 Task: Schedule a cooking class for international cuisine.
Action: Mouse moved to (85, 99)
Screenshot: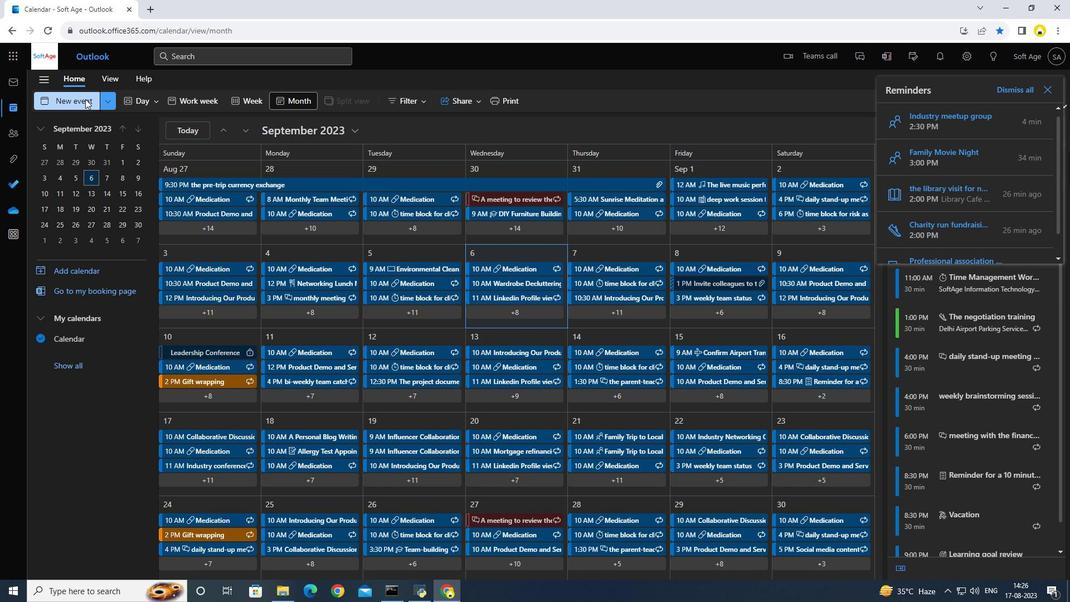 
Action: Mouse pressed left at (85, 99)
Screenshot: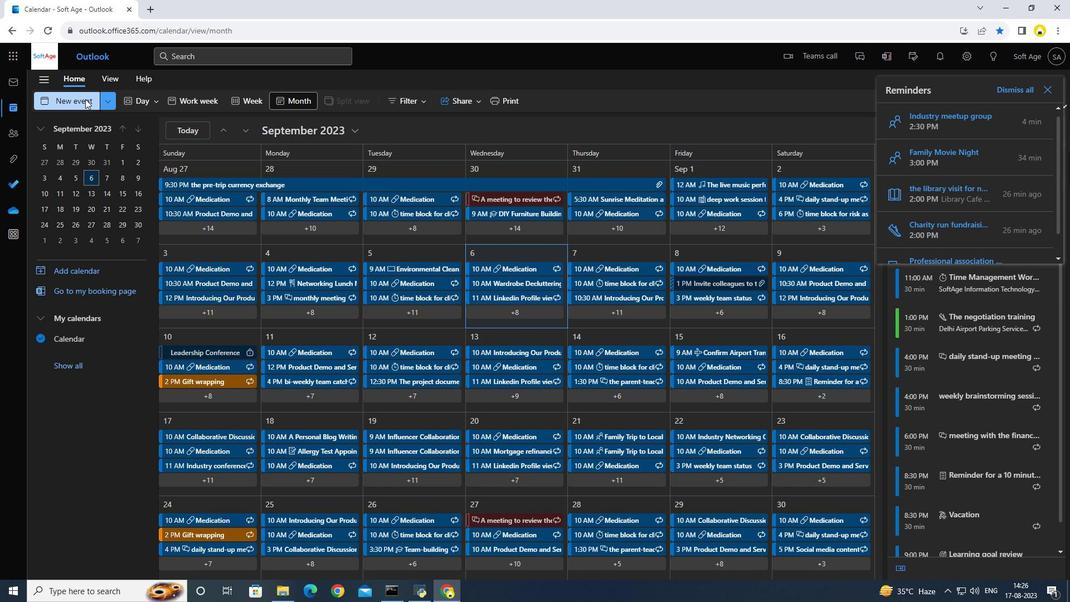 
Action: Mouse moved to (281, 162)
Screenshot: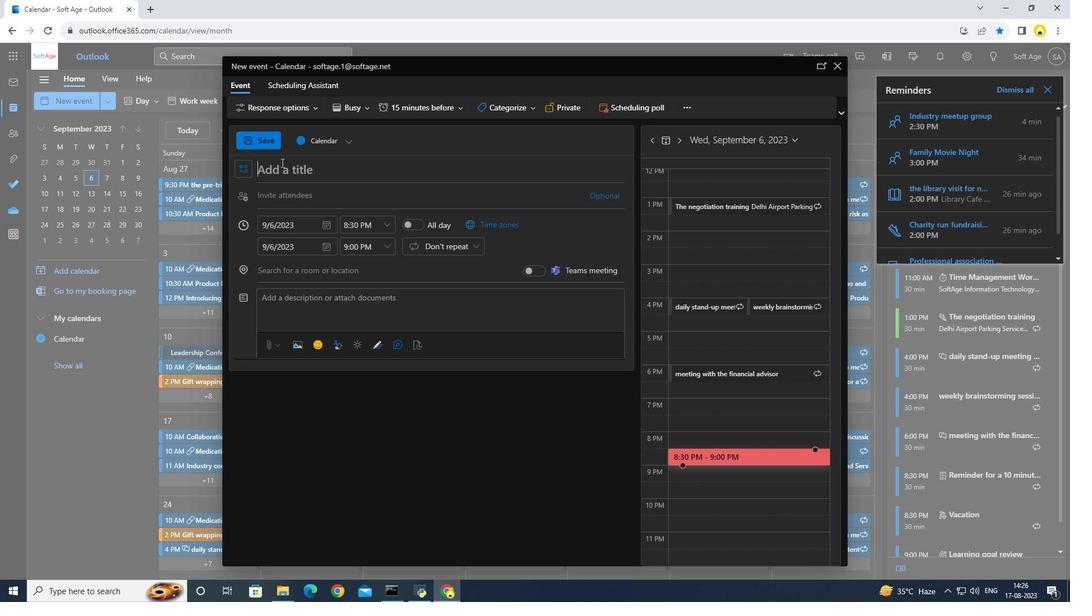 
Action: Key pressed <Key.caps_lock>C<Key.caps_lock>ooking<Key.space>class<Key.space>for<Key.space>in<Key.backspace><Key.backspace><Key.caps_lock>I<Key.caps_lock>nt
Screenshot: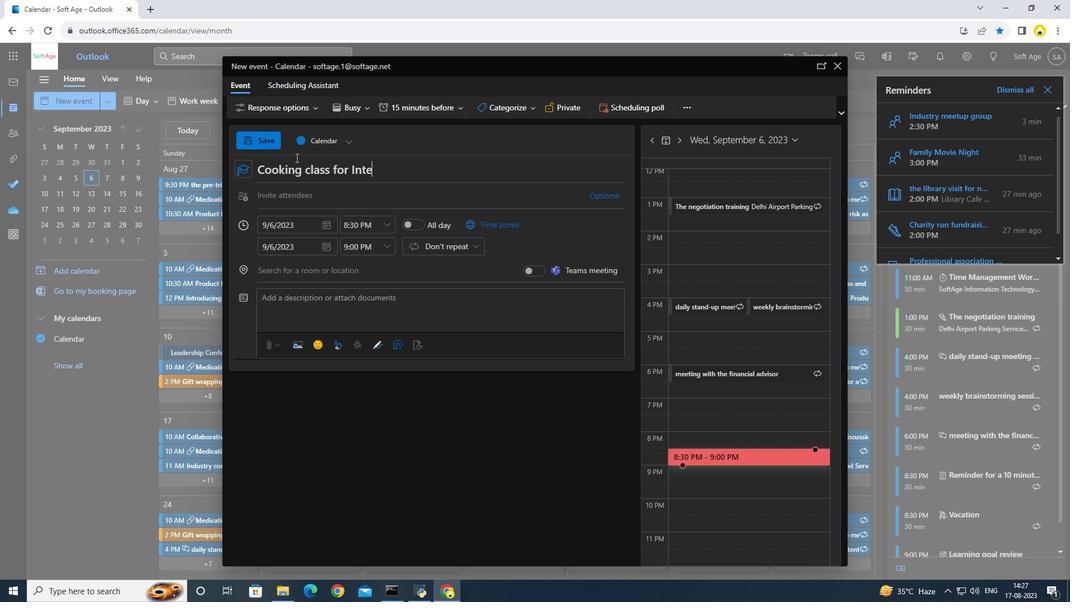 
Action: Mouse moved to (296, 157)
Screenshot: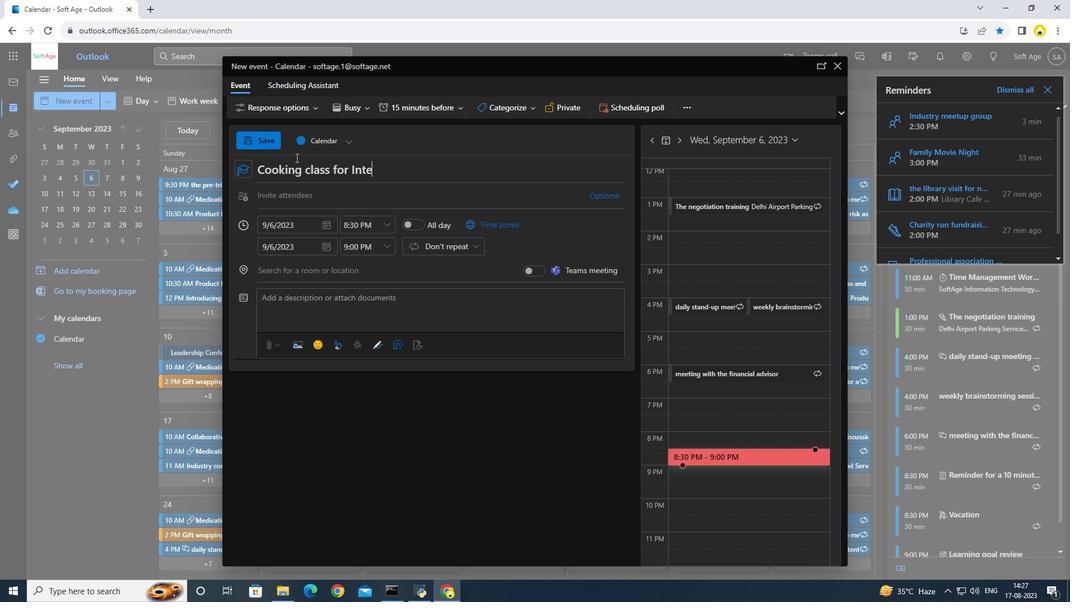 
Action: Key pressed ernational<Key.space><Key.caps_lock>C<Key.caps_lock>uisine
Screenshot: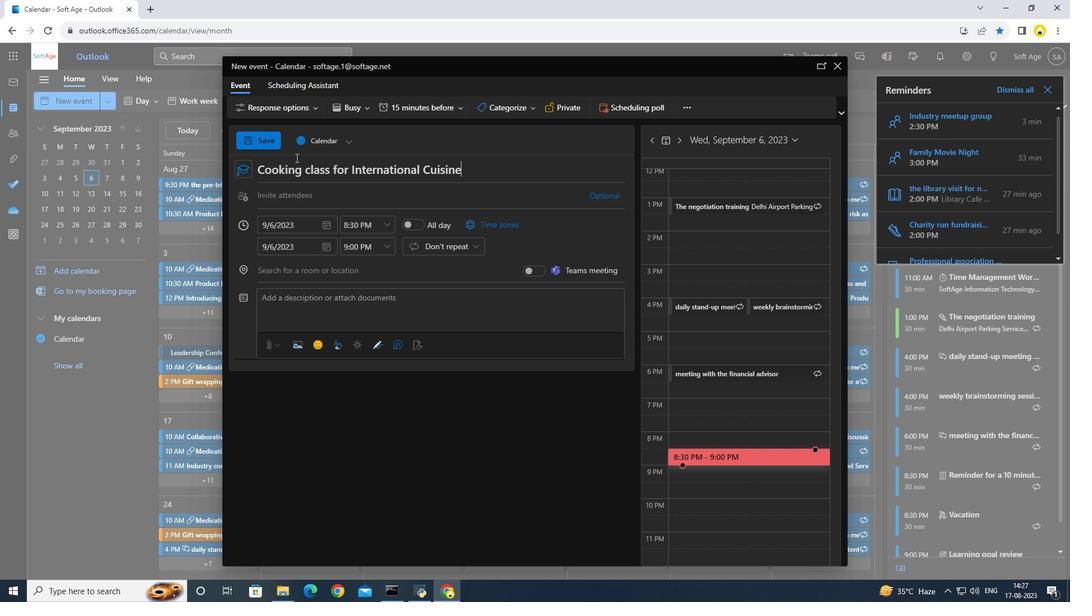 
Action: Mouse moved to (384, 226)
Screenshot: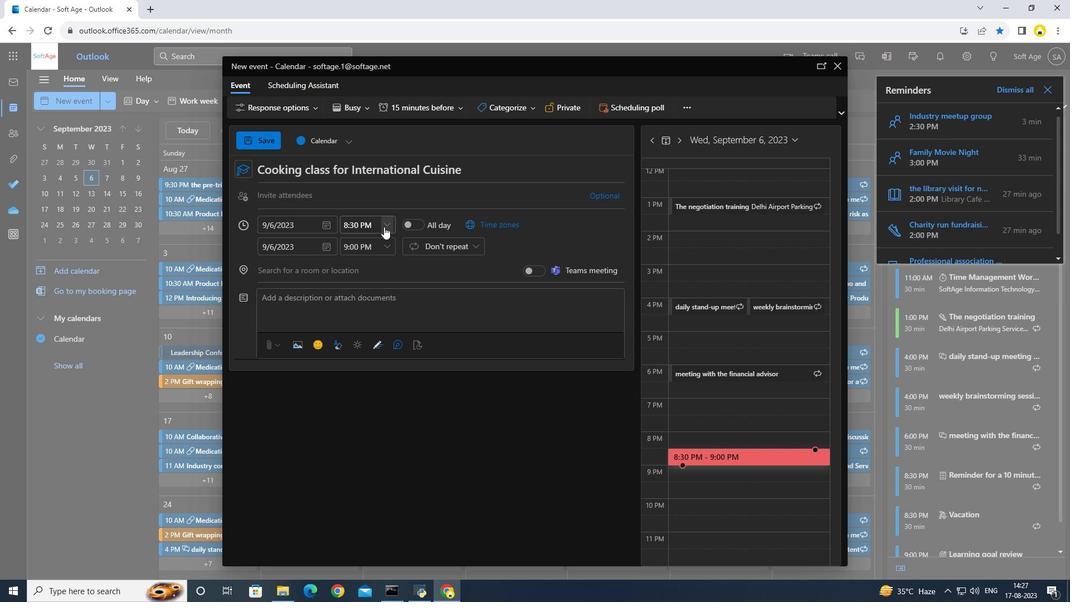 
Action: Mouse pressed left at (384, 226)
Screenshot: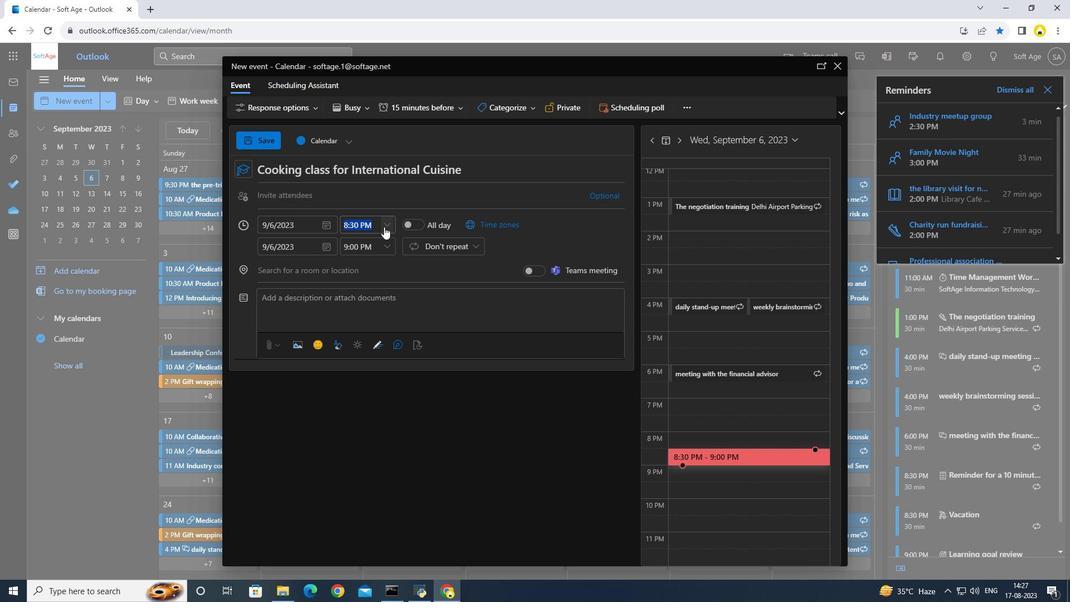 
Action: Mouse moved to (365, 267)
Screenshot: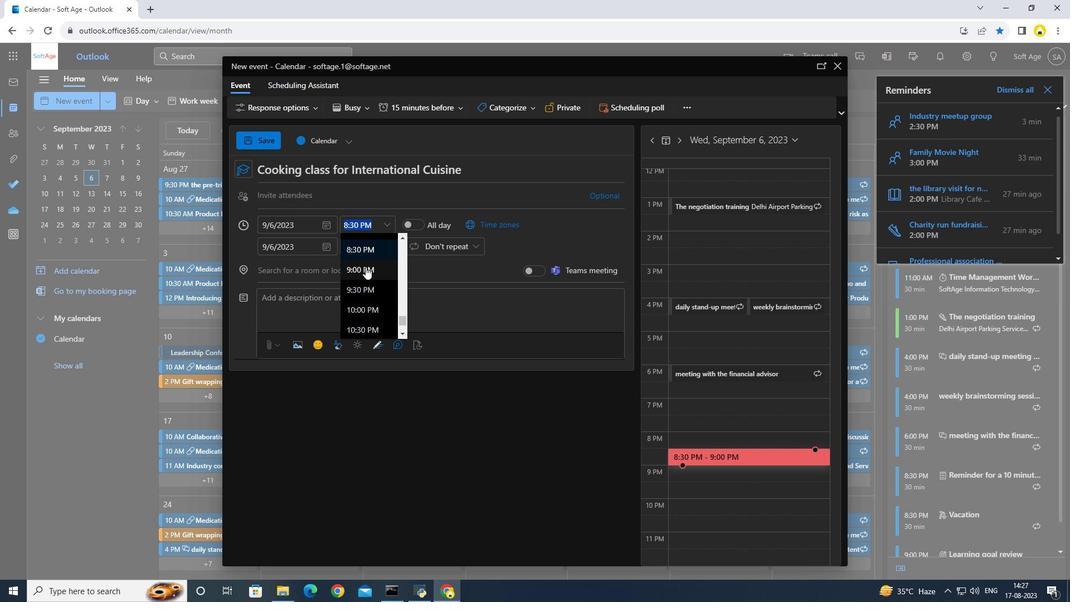 
Action: Mouse scrolled (365, 267) with delta (0, 0)
Screenshot: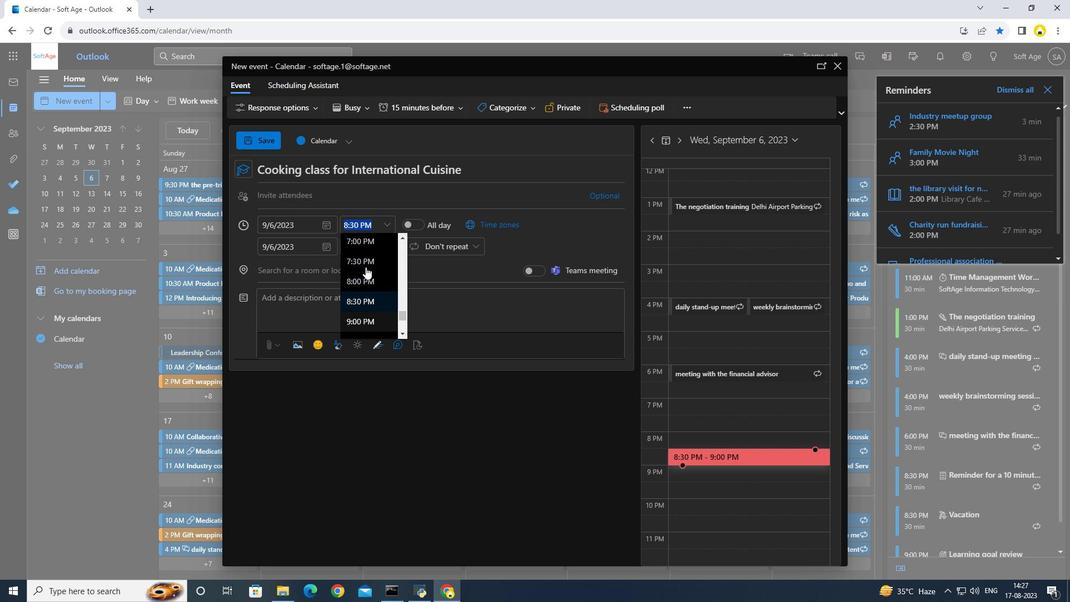
Action: Mouse scrolled (365, 267) with delta (0, 0)
Screenshot: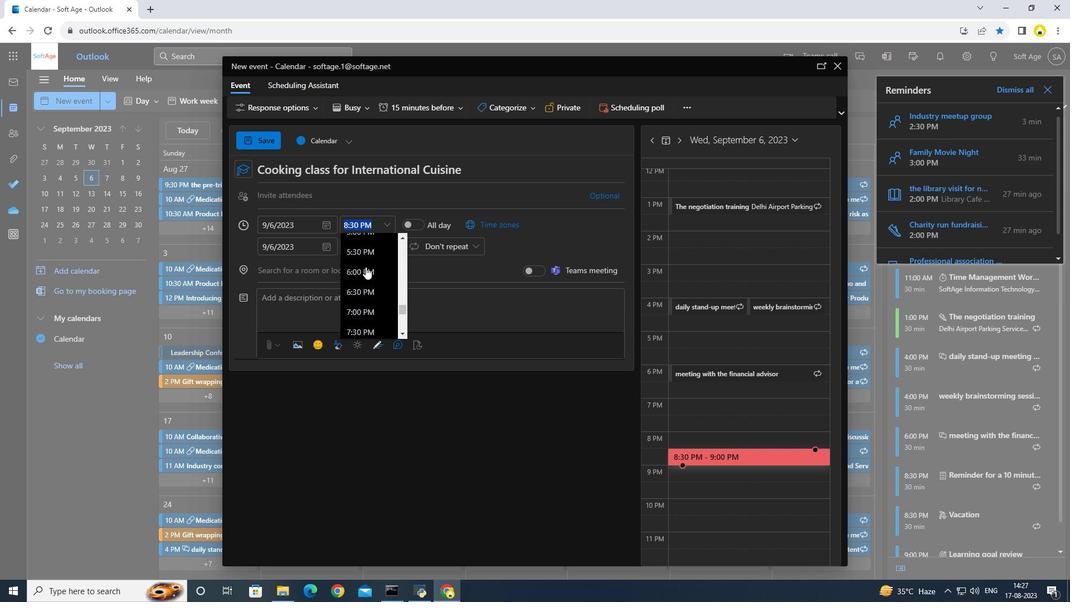 
Action: Mouse scrolled (365, 267) with delta (0, 0)
Screenshot: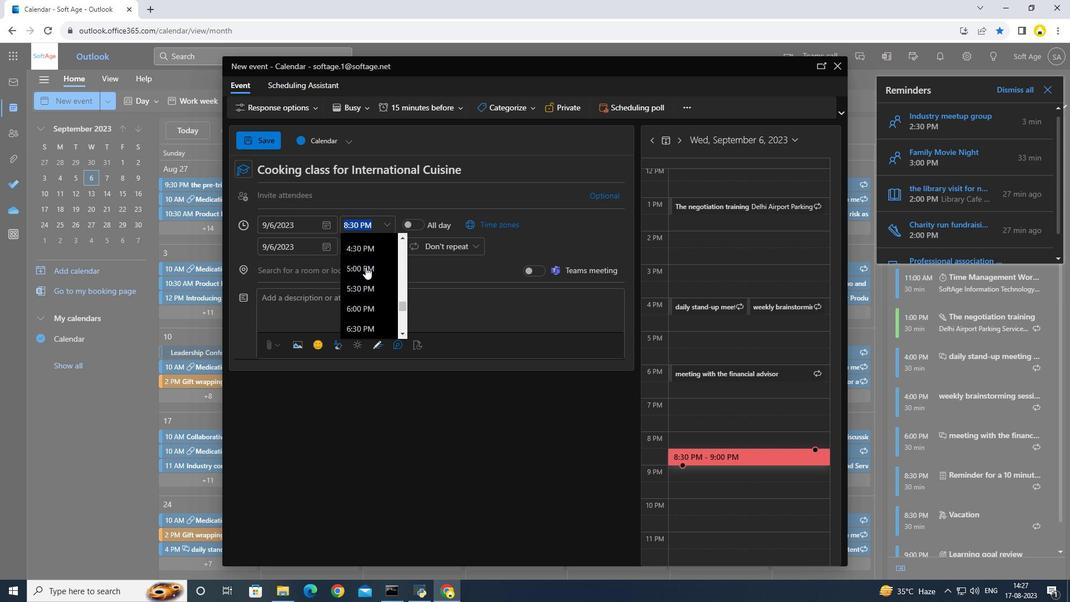 
Action: Mouse scrolled (365, 267) with delta (0, 0)
Screenshot: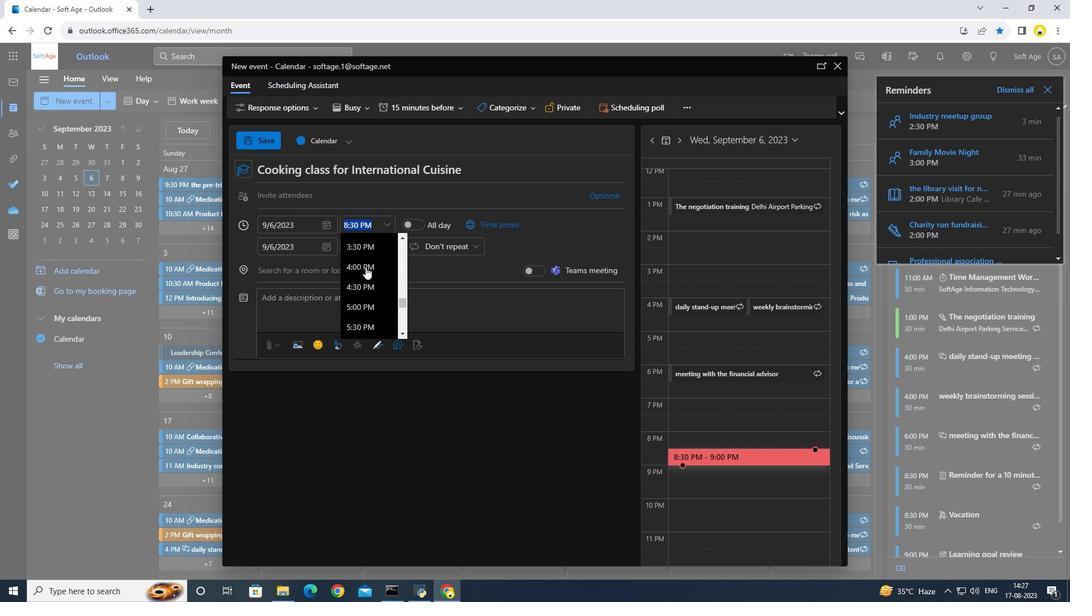 
Action: Mouse scrolled (365, 266) with delta (0, 0)
Screenshot: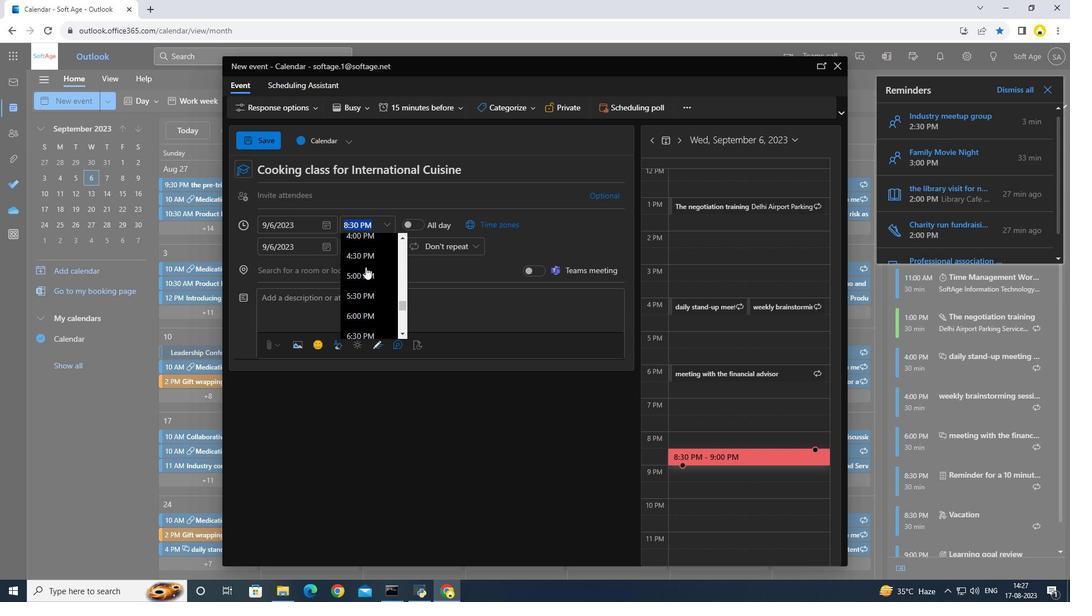 
Action: Mouse scrolled (365, 267) with delta (0, 0)
Screenshot: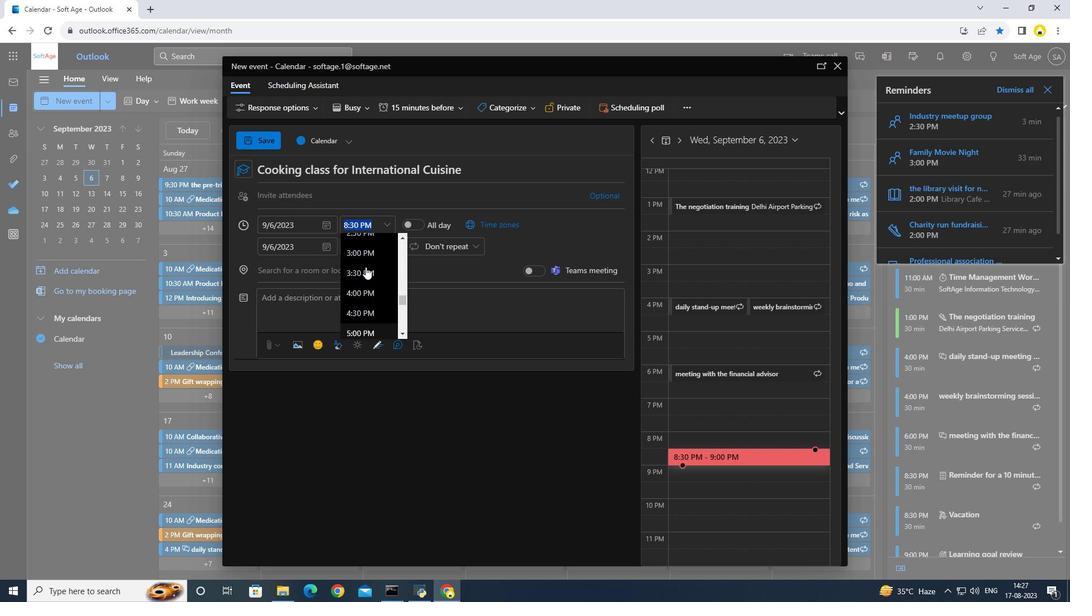 
Action: Mouse scrolled (365, 267) with delta (0, 0)
Screenshot: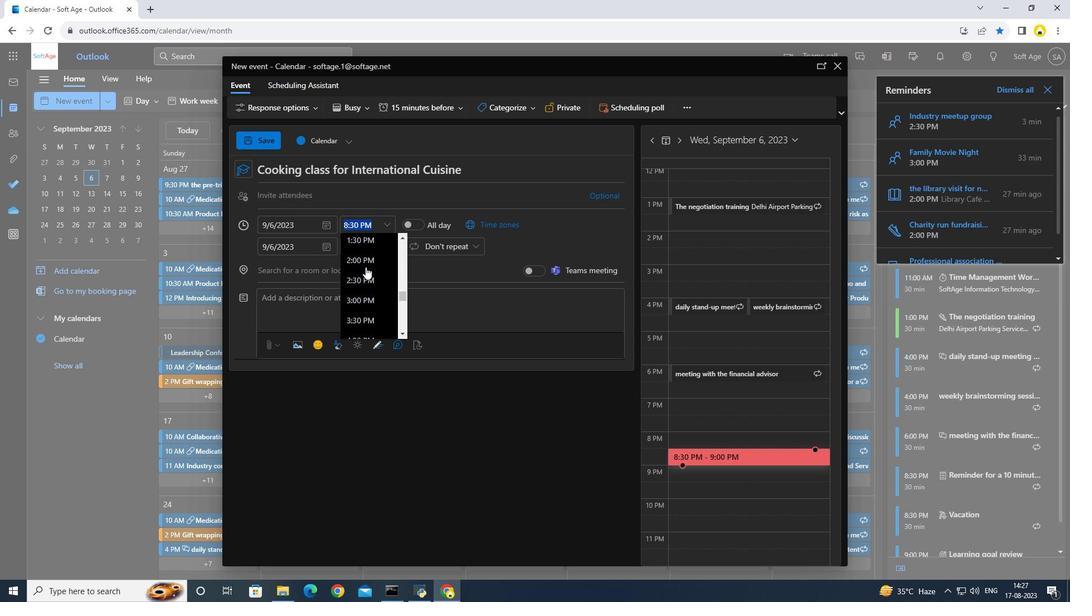 
Action: Mouse scrolled (365, 267) with delta (0, 0)
Screenshot: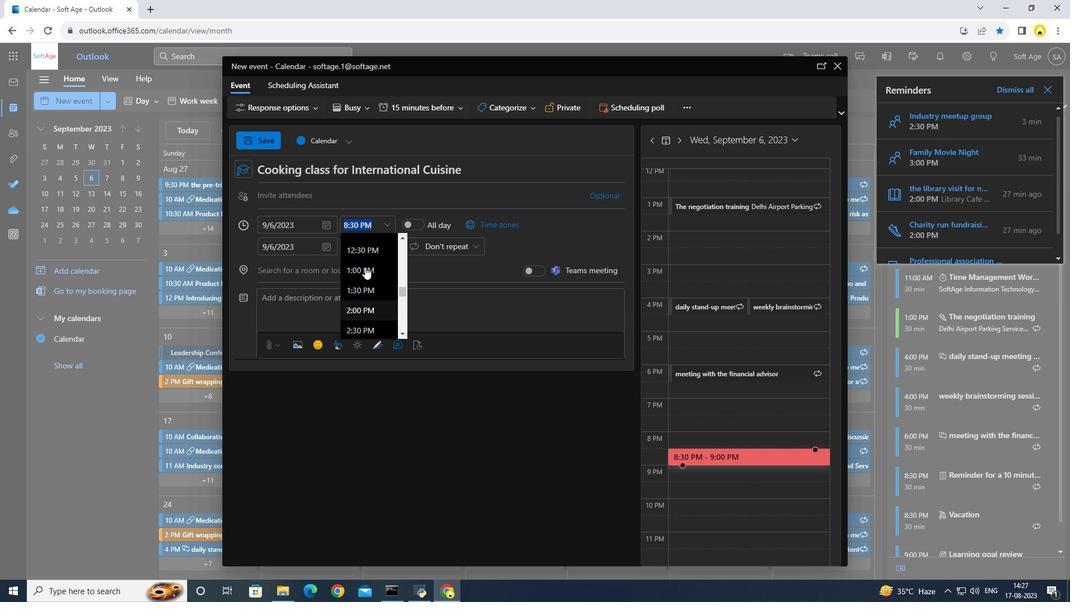 
Action: Mouse moved to (365, 267)
Screenshot: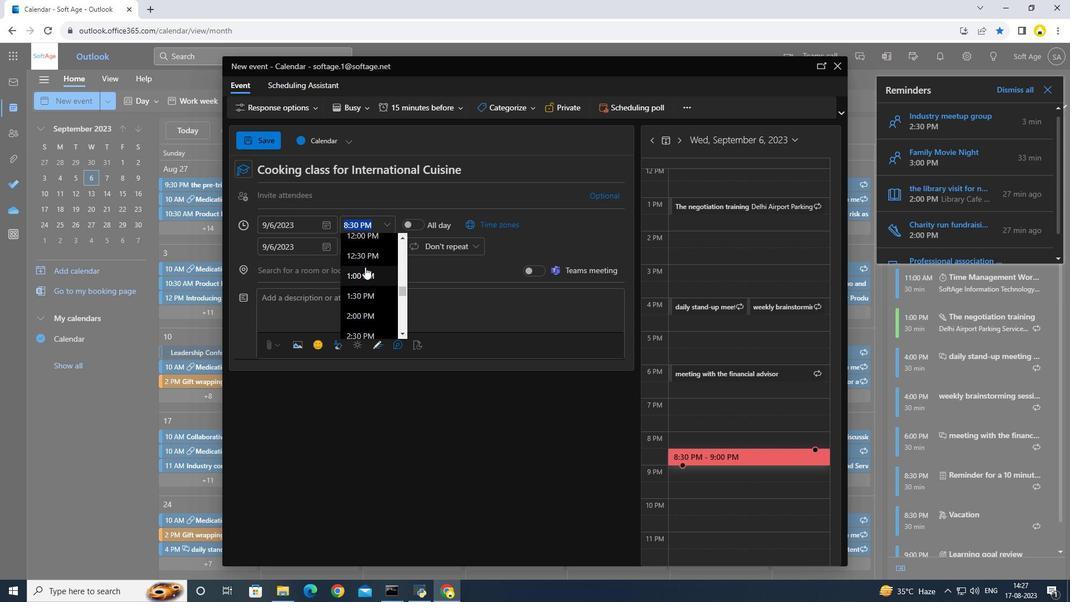 
Action: Mouse scrolled (365, 267) with delta (0, 0)
Screenshot: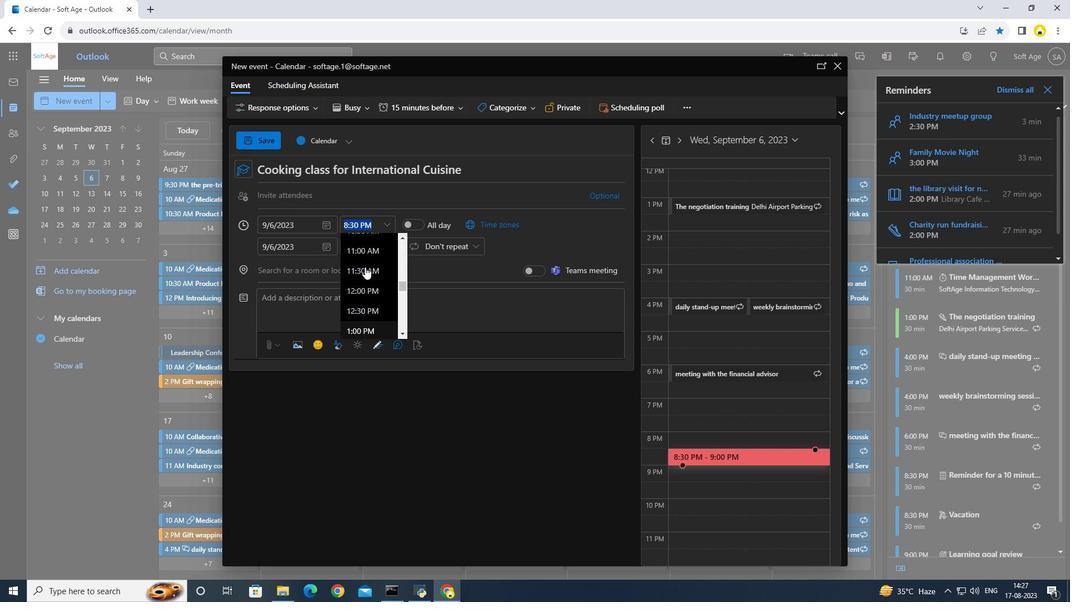 
Action: Mouse moved to (361, 270)
Screenshot: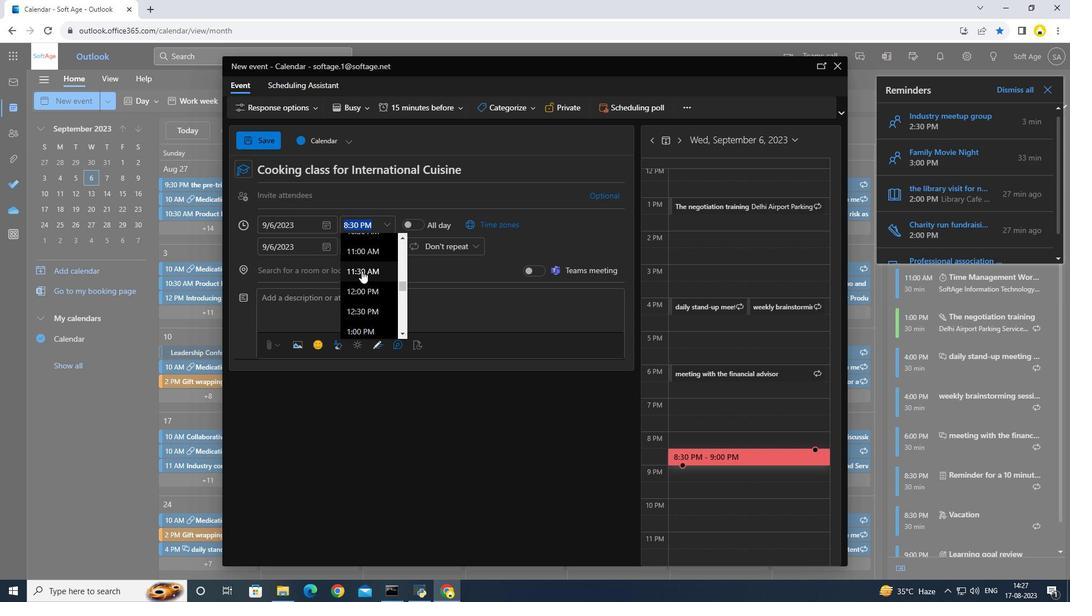 
Action: Mouse pressed left at (361, 270)
Screenshot: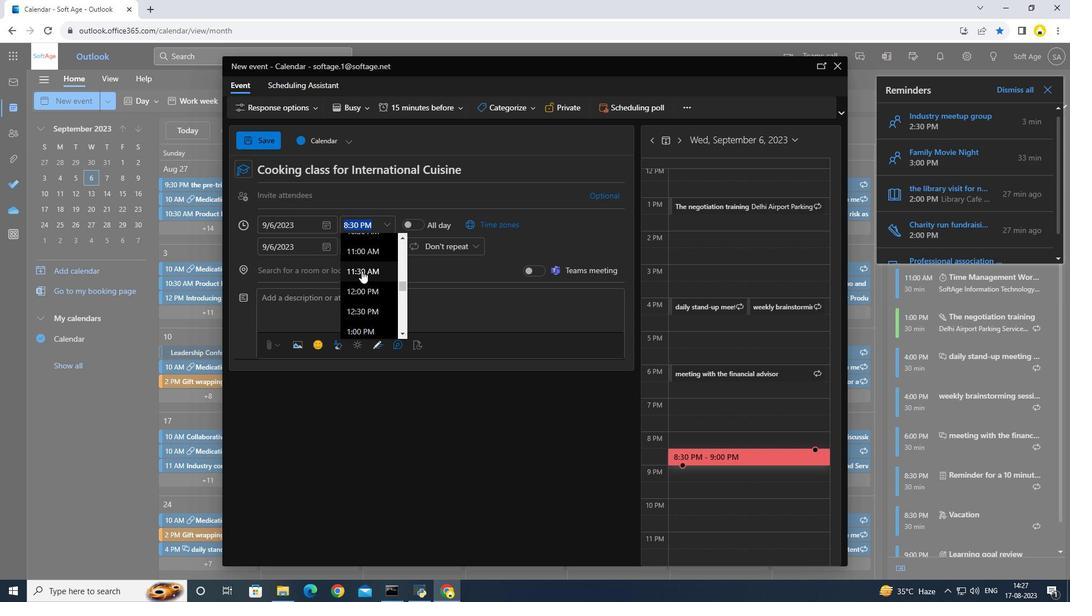 
Action: Mouse moved to (375, 263)
Screenshot: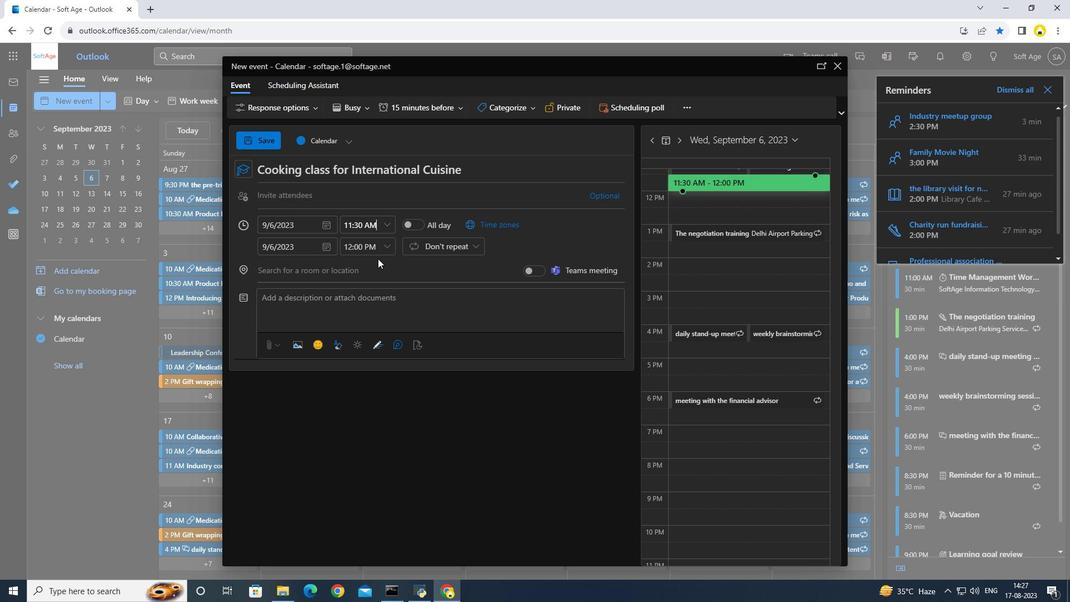 
Action: Mouse scrolled (375, 262) with delta (0, 0)
Screenshot: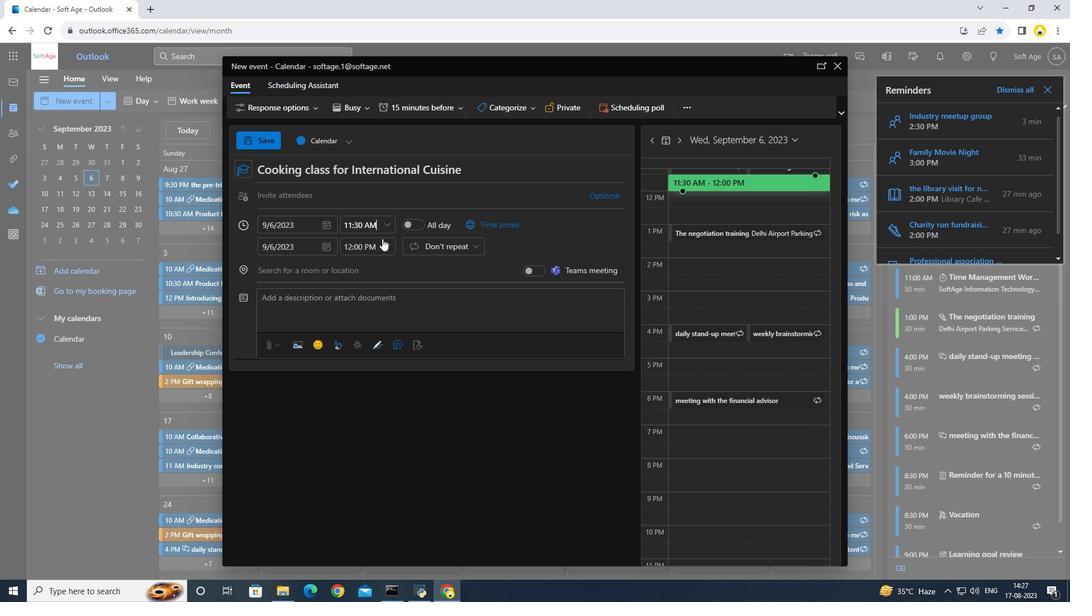
Action: Mouse moved to (276, 146)
Screenshot: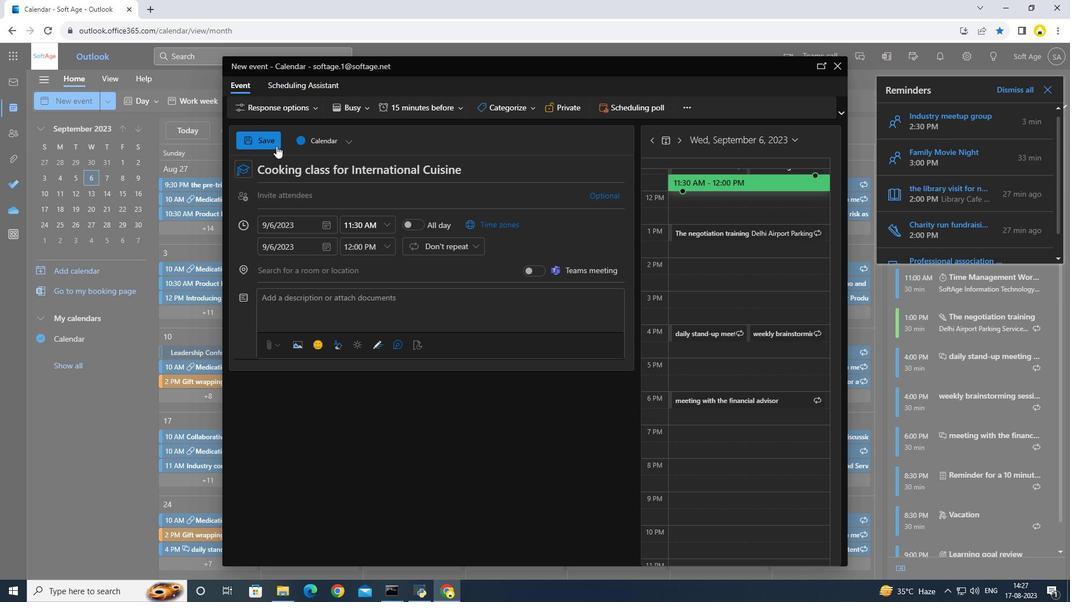 
Action: Mouse pressed left at (276, 146)
Screenshot: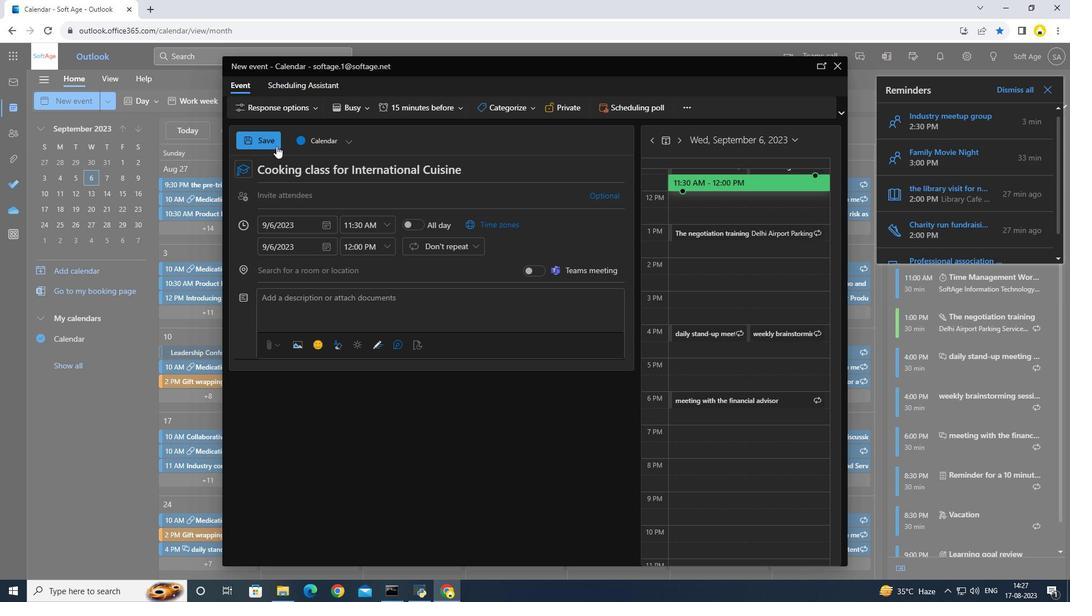 
Action: Mouse moved to (255, 233)
Screenshot: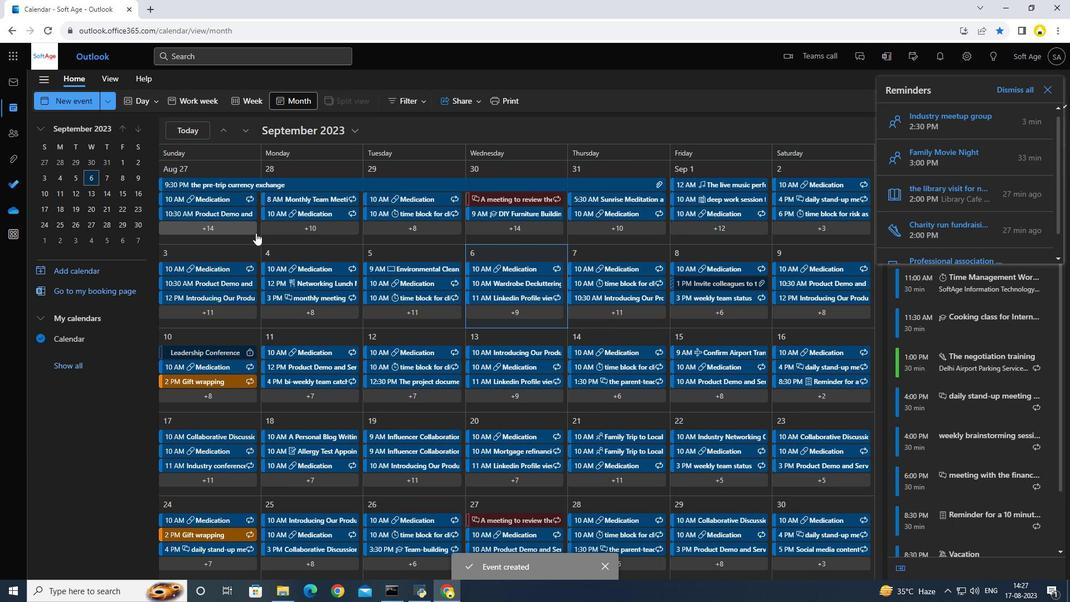 
